 Task: Set the logo position for logo overlay to the top-right.
Action: Mouse moved to (103, 15)
Screenshot: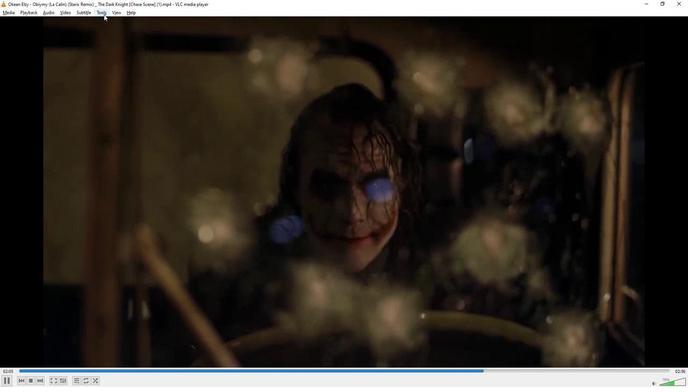 
Action: Mouse pressed left at (103, 15)
Screenshot: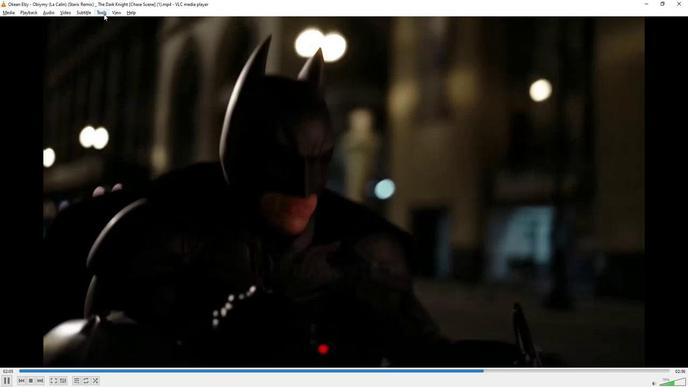 
Action: Mouse moved to (114, 101)
Screenshot: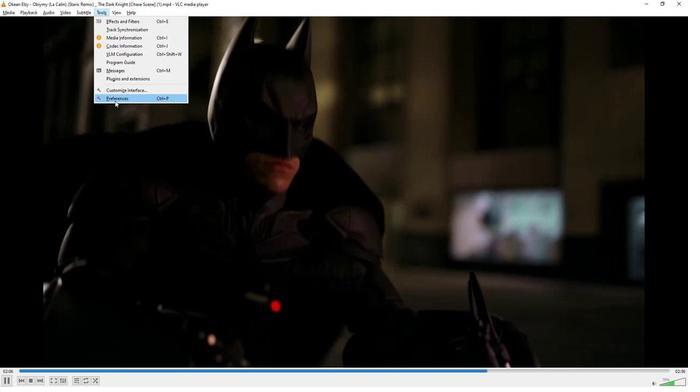 
Action: Mouse pressed left at (114, 101)
Screenshot: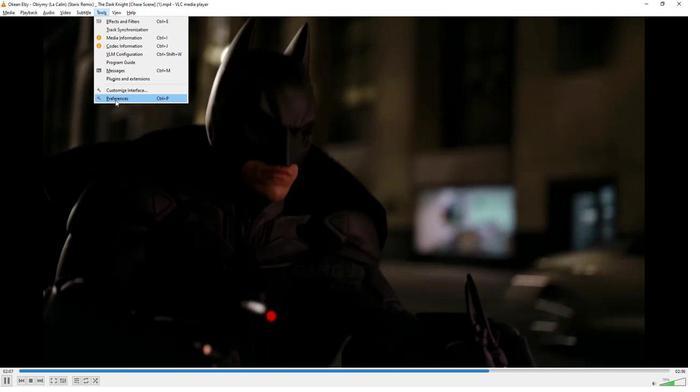 
Action: Mouse moved to (134, 309)
Screenshot: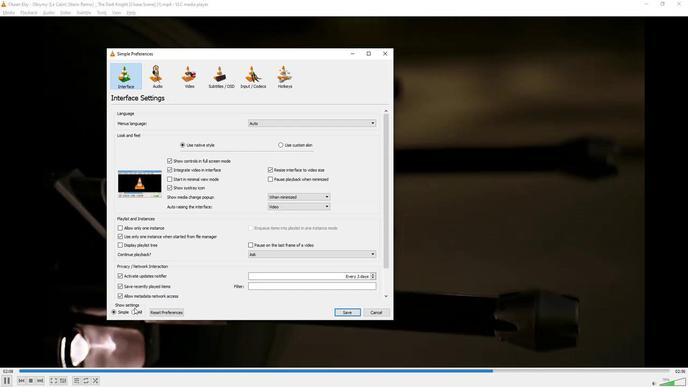 
Action: Mouse pressed left at (134, 309)
Screenshot: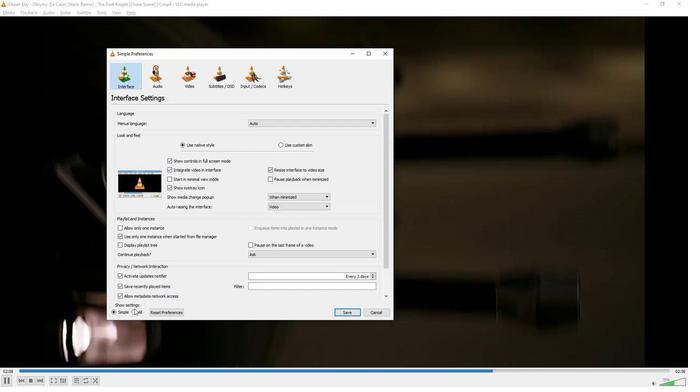 
Action: Mouse moved to (134, 312)
Screenshot: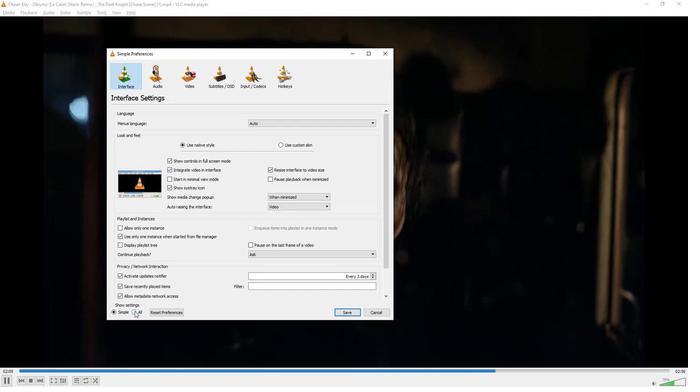 
Action: Mouse pressed left at (134, 312)
Screenshot: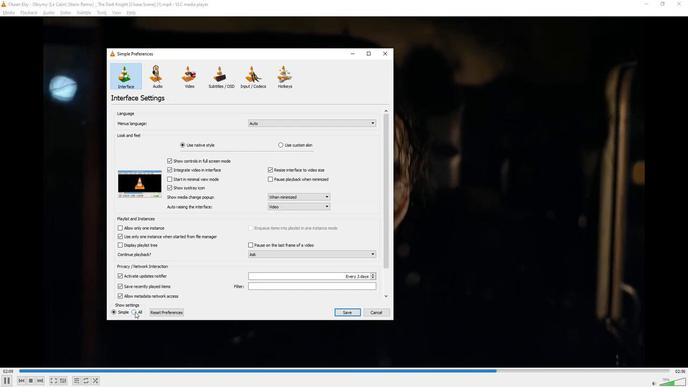 
Action: Mouse moved to (137, 289)
Screenshot: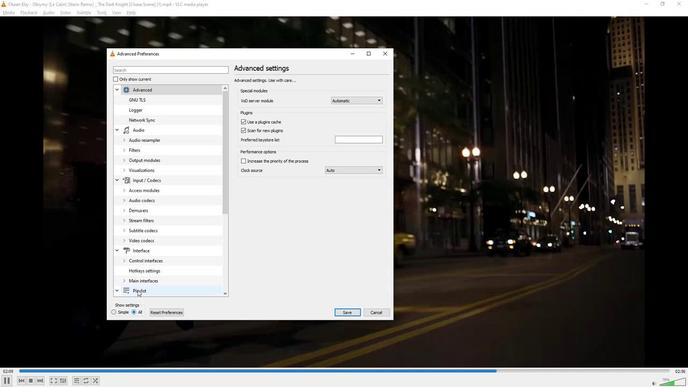 
Action: Mouse scrolled (137, 289) with delta (0, 0)
Screenshot: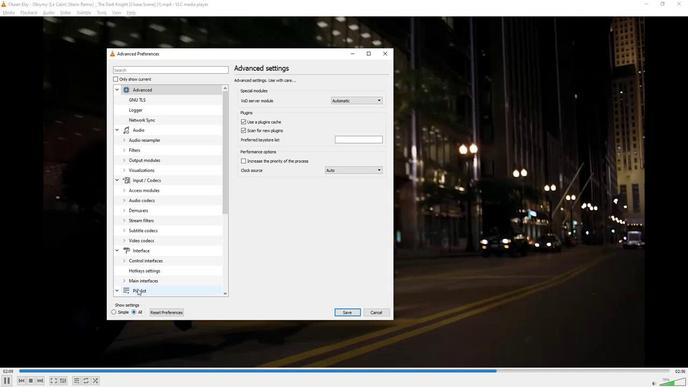 
Action: Mouse scrolled (137, 289) with delta (0, 0)
Screenshot: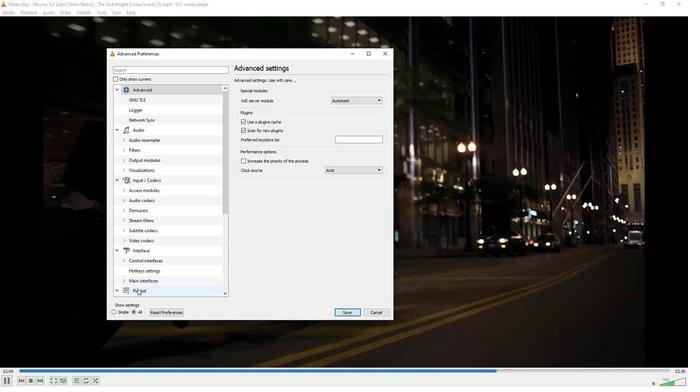 
Action: Mouse scrolled (137, 289) with delta (0, 0)
Screenshot: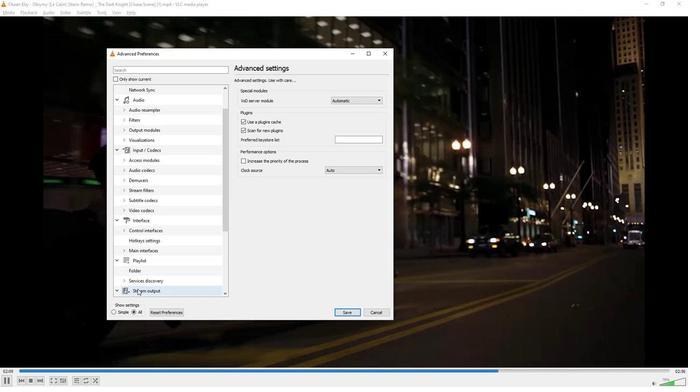 
Action: Mouse scrolled (137, 289) with delta (0, 0)
Screenshot: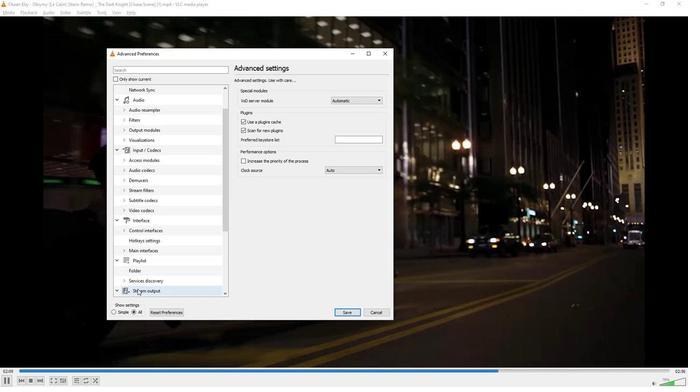 
Action: Mouse scrolled (137, 289) with delta (0, 0)
Screenshot: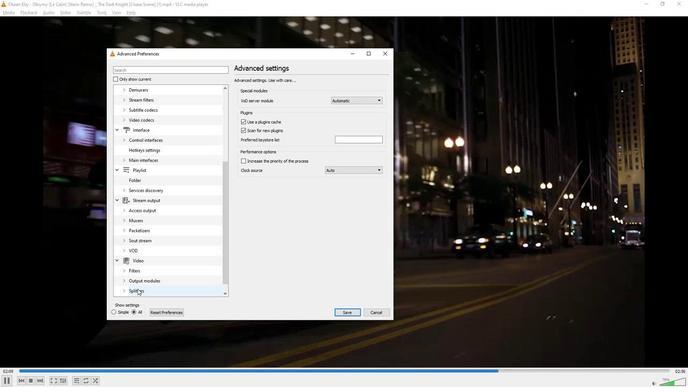 
Action: Mouse scrolled (137, 289) with delta (0, 0)
Screenshot: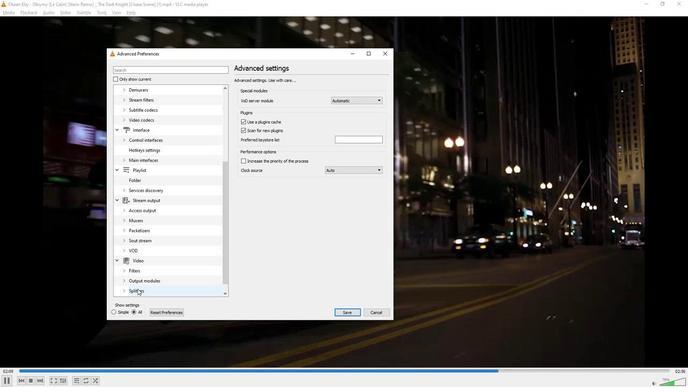 
Action: Mouse scrolled (137, 289) with delta (0, 0)
Screenshot: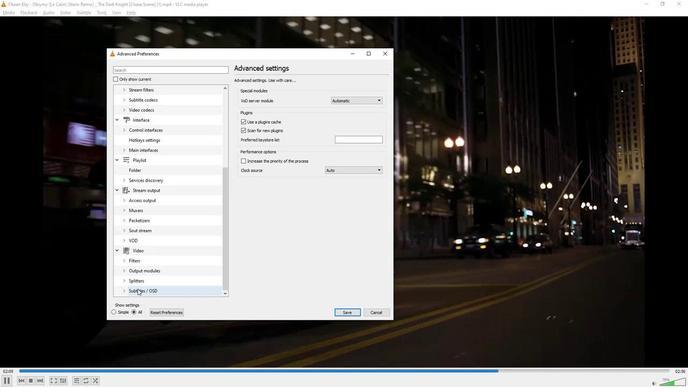 
Action: Mouse moved to (123, 290)
Screenshot: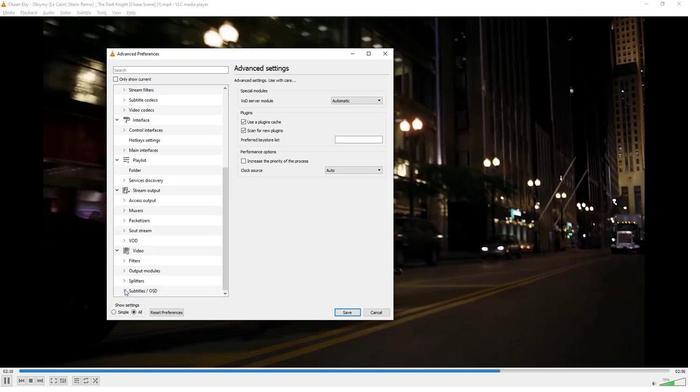 
Action: Mouse pressed left at (123, 290)
Screenshot: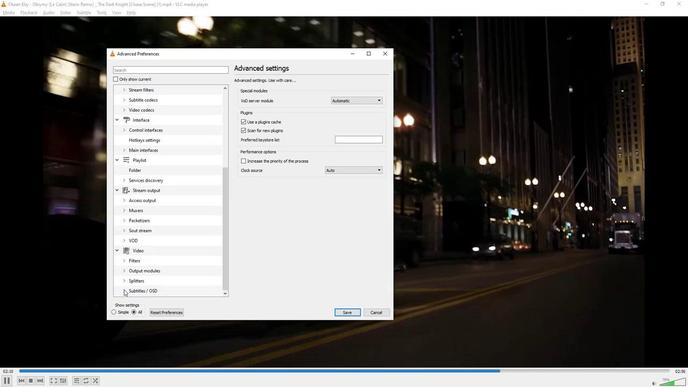 
Action: Mouse moved to (123, 290)
Screenshot: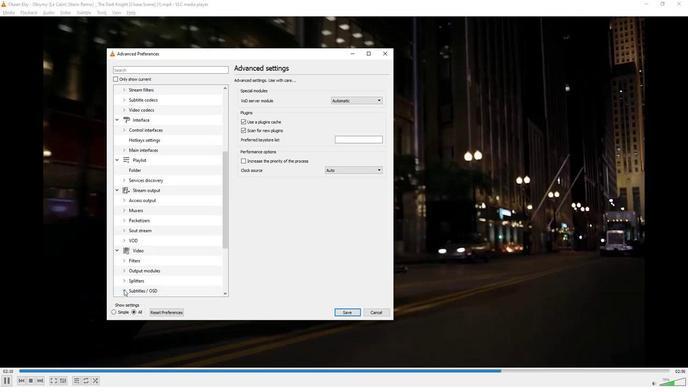 
Action: Mouse scrolled (123, 290) with delta (0, 0)
Screenshot: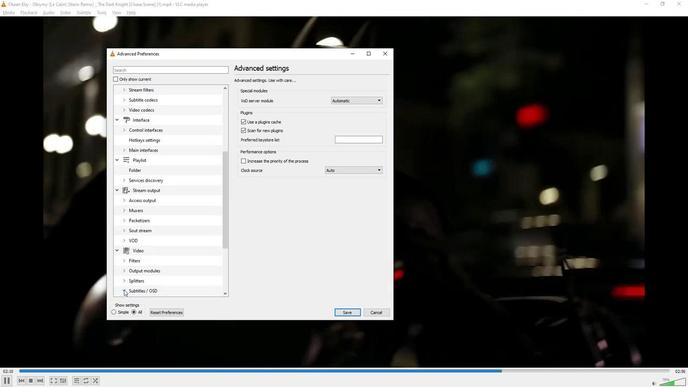 
Action: Mouse moved to (134, 282)
Screenshot: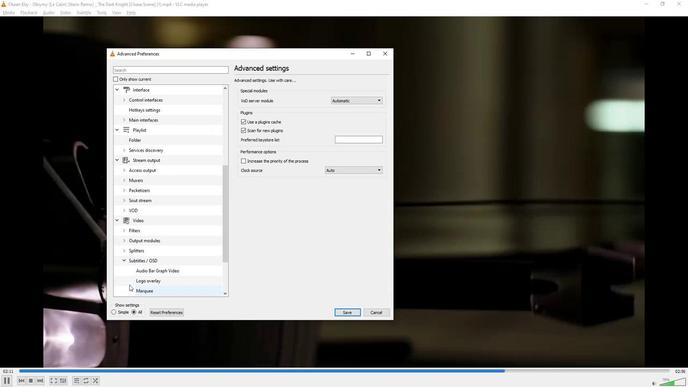 
Action: Mouse pressed left at (134, 282)
Screenshot: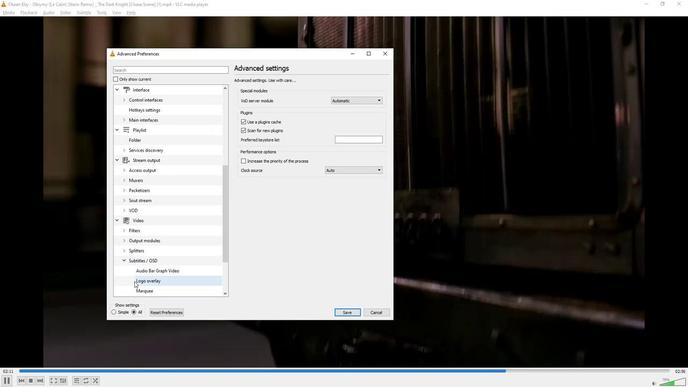 
Action: Mouse moved to (364, 153)
Screenshot: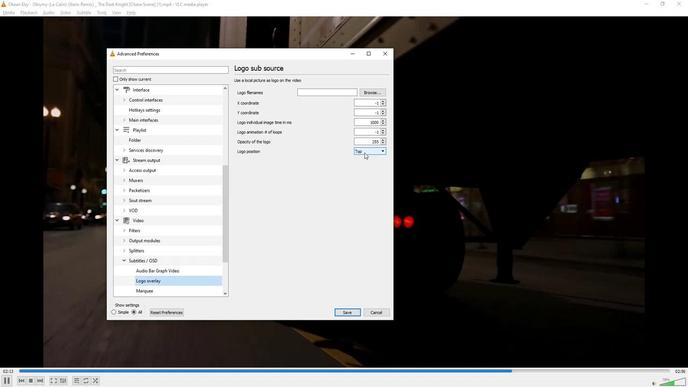 
Action: Mouse pressed left at (364, 153)
Screenshot: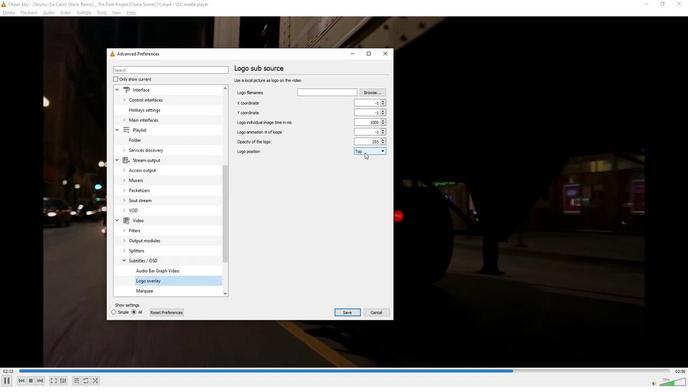 
Action: Mouse moved to (364, 186)
Screenshot: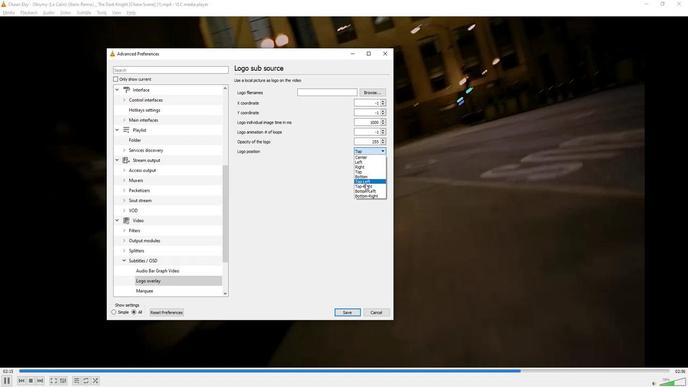 
Action: Mouse pressed left at (364, 186)
Screenshot: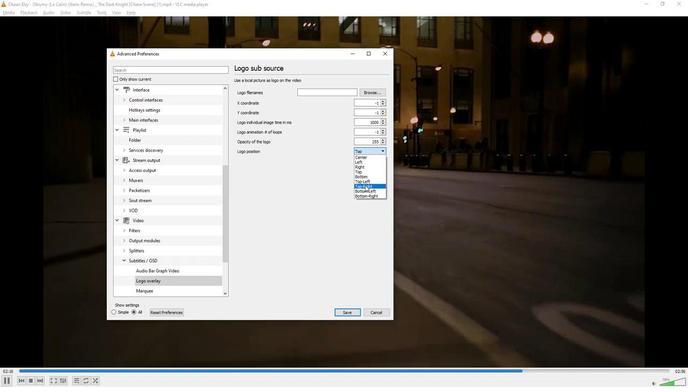 
Action: Mouse moved to (280, 192)
Screenshot: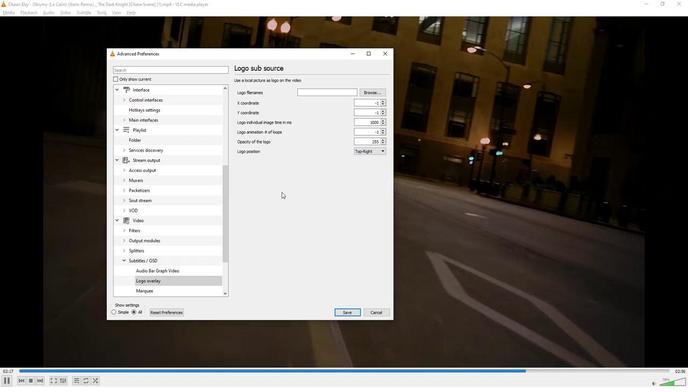 
